 Task: Change >abc< to 'abc'
Action: Mouse pressed left at (485, 404)
Screenshot: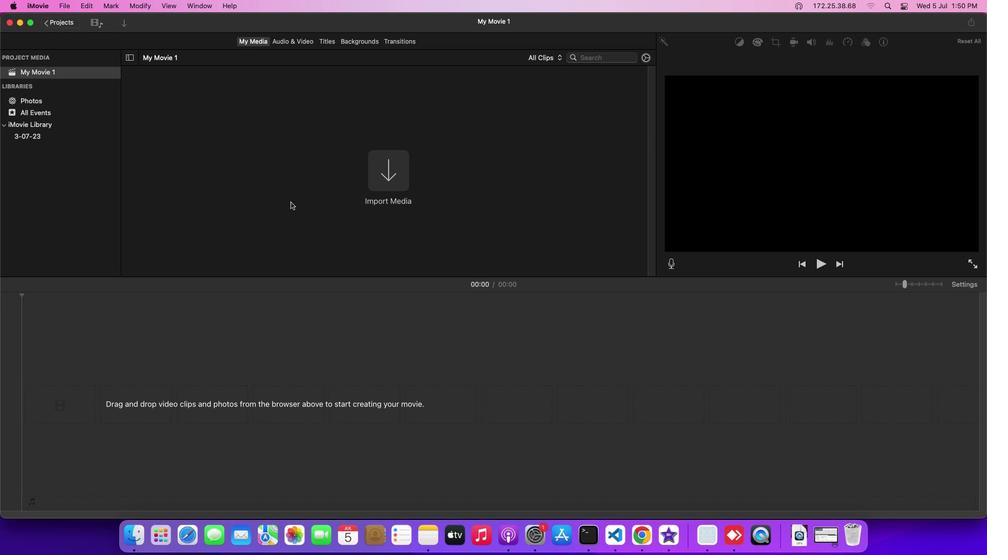 
Action: Mouse moved to (232, 193)
Screenshot: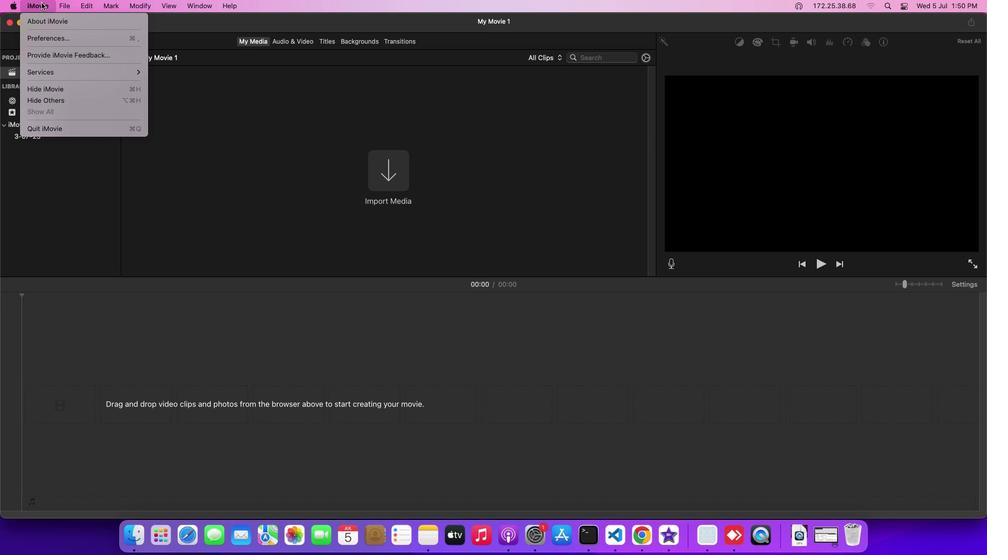 
Action: Mouse pressed left at (232, 193)
Screenshot: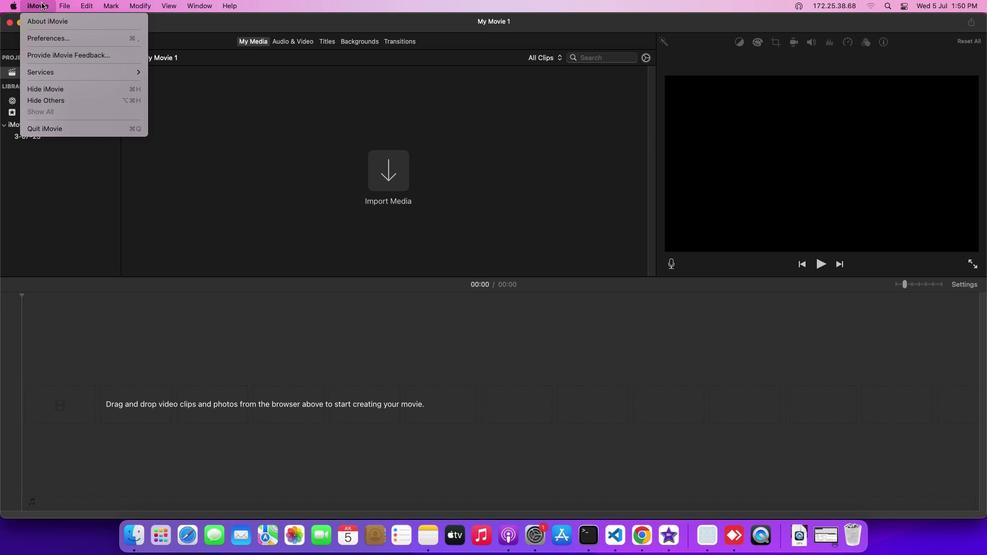 
Action: Mouse moved to (243, 263)
Screenshot: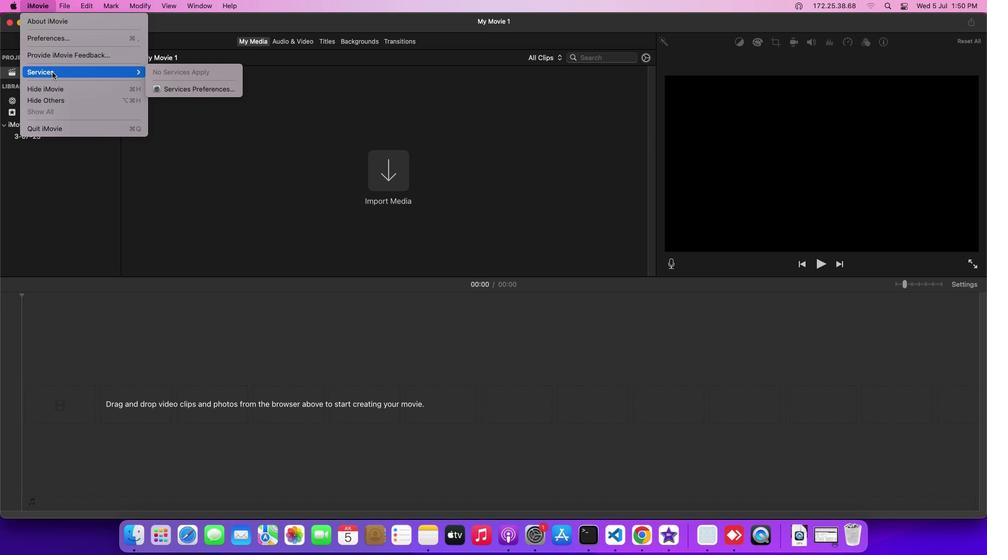 
Action: Mouse pressed left at (243, 263)
Screenshot: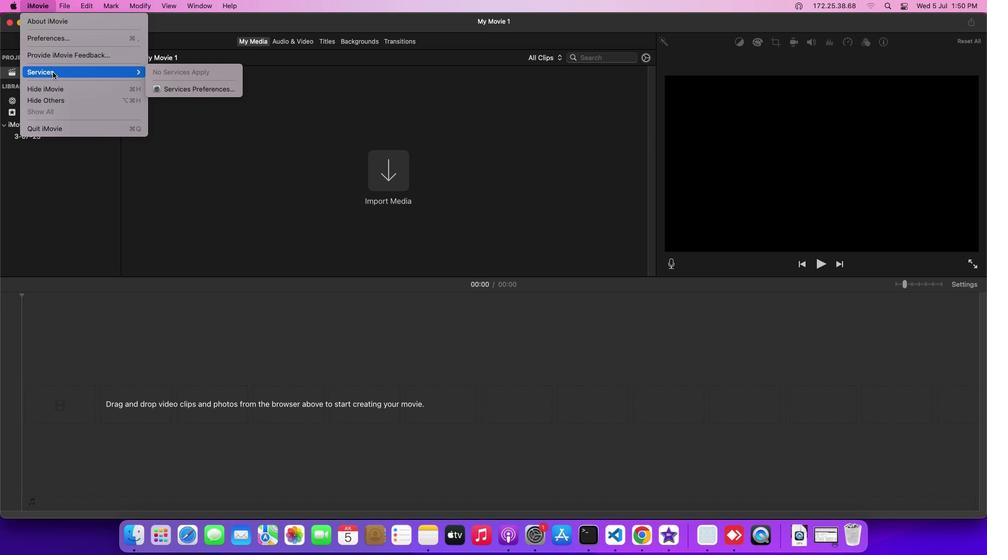 
Action: Mouse moved to (383, 281)
Screenshot: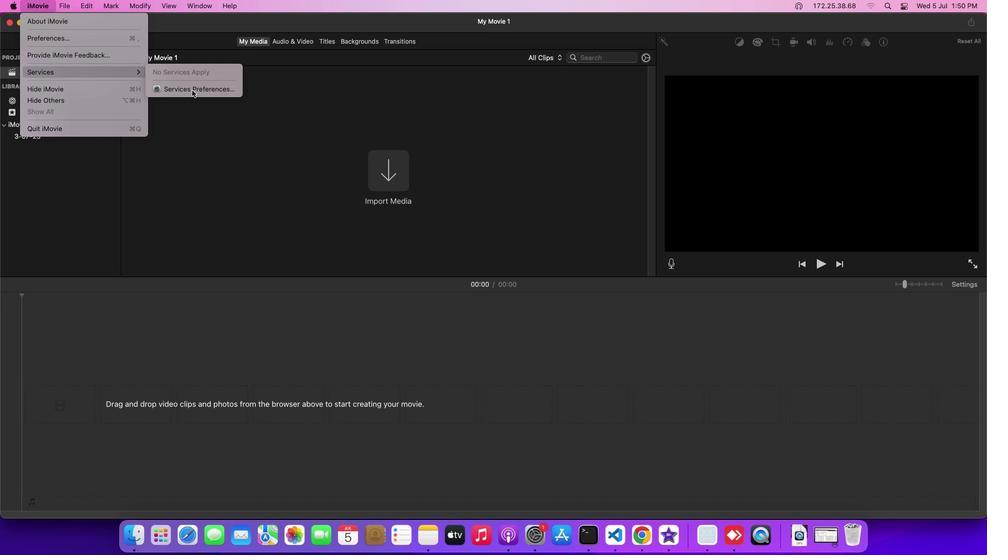 
Action: Mouse pressed left at (383, 281)
Screenshot: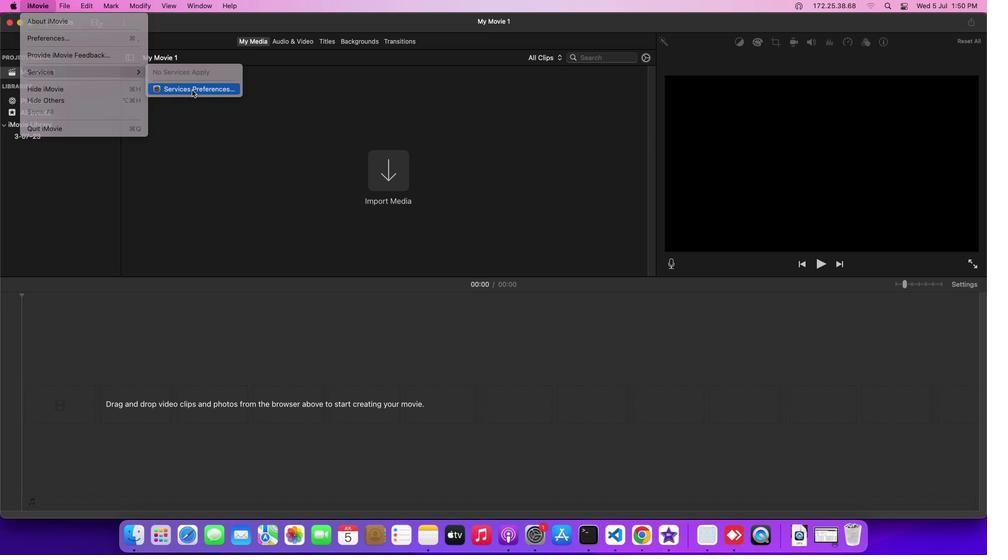 
Action: Mouse moved to (702, 345)
Screenshot: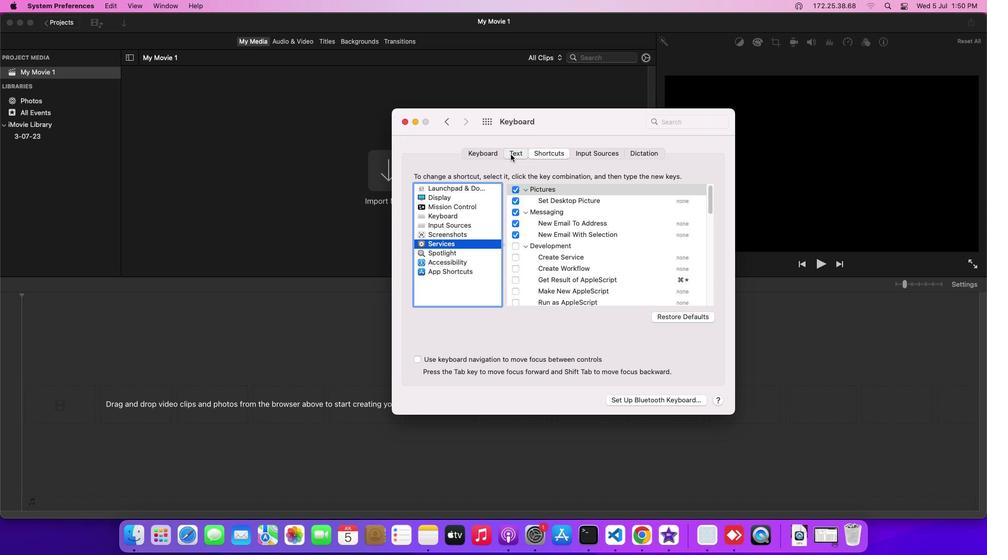 
Action: Mouse pressed left at (702, 345)
Screenshot: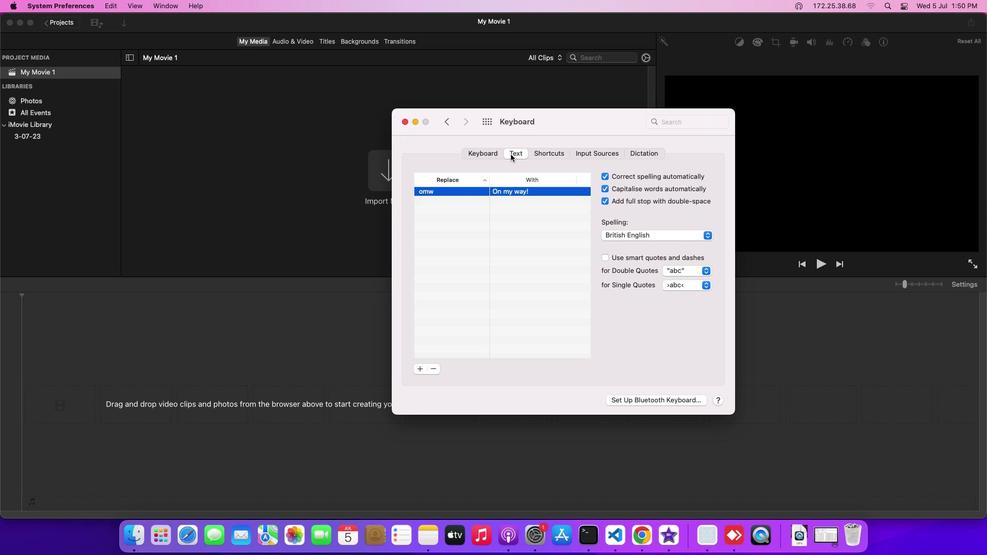 
Action: Mouse moved to (901, 477)
Screenshot: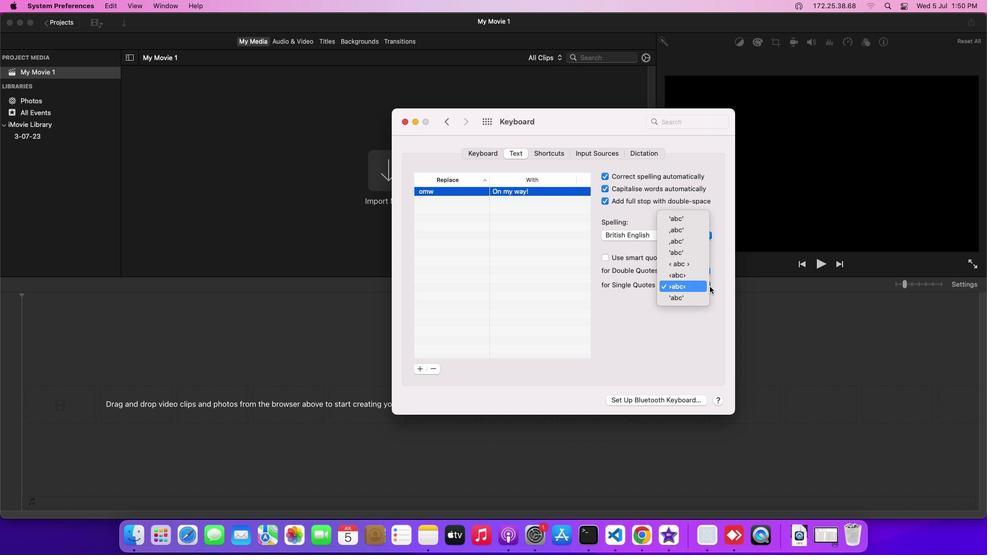 
Action: Mouse pressed left at (901, 477)
Screenshot: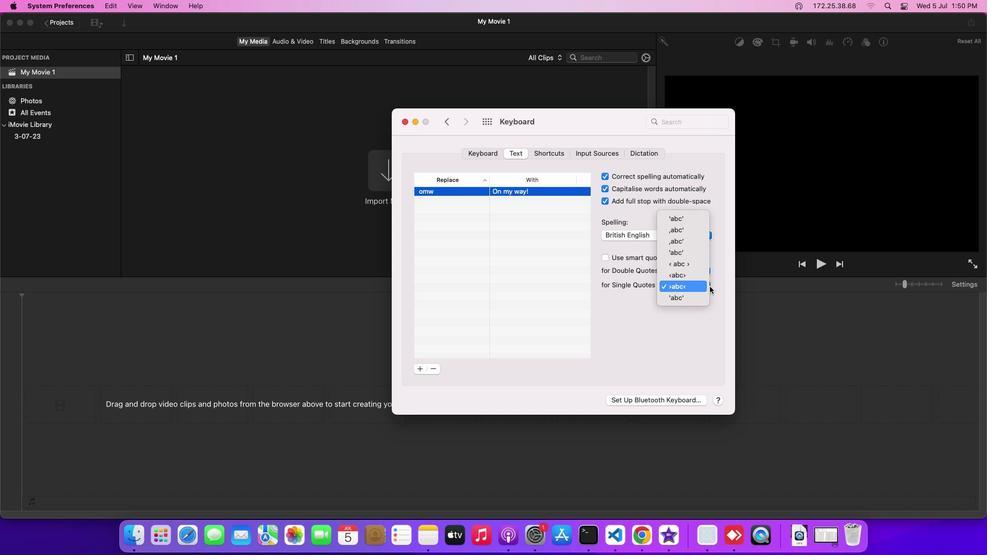 
Action: Mouse moved to (886, 484)
Screenshot: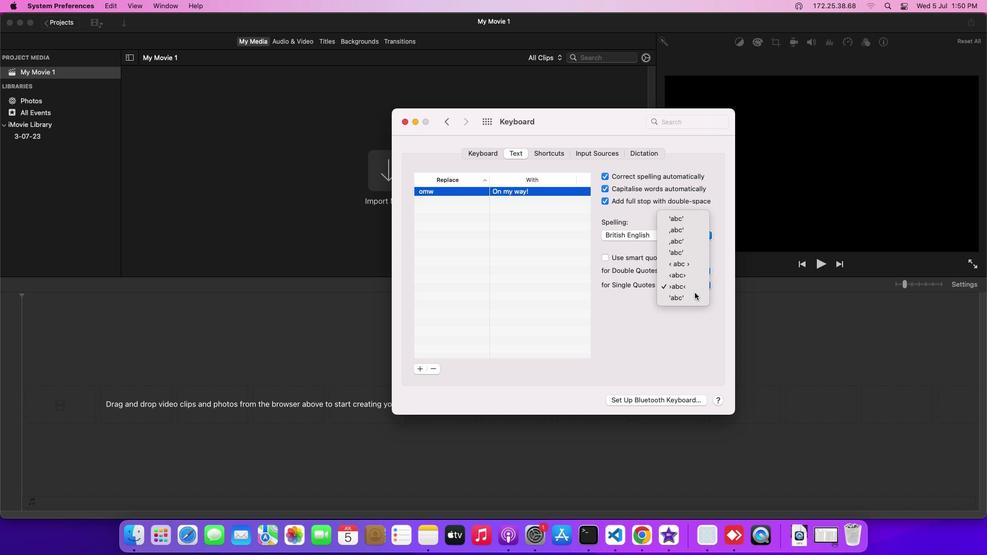
Action: Mouse pressed left at (886, 484)
Screenshot: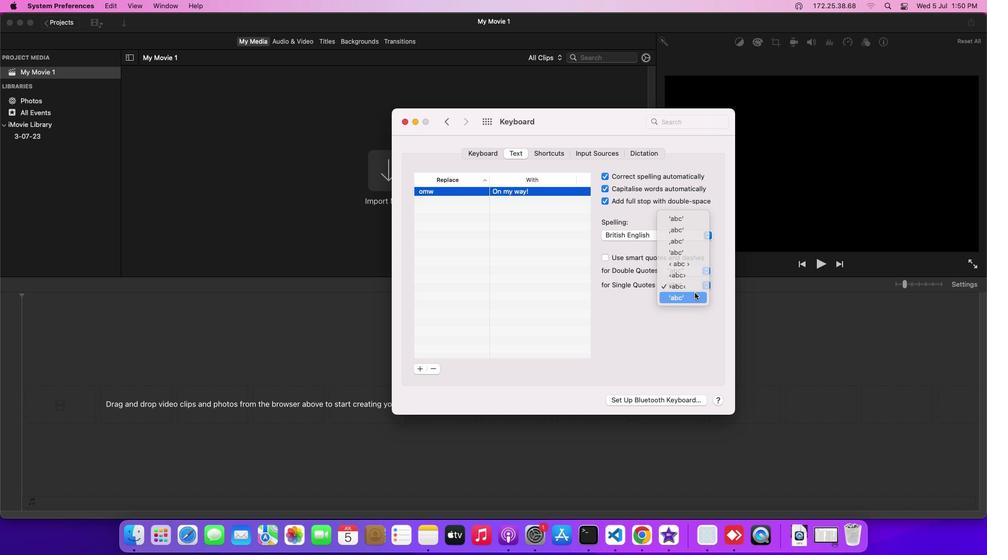 
